 Task: Add the task  Search results not returning expected results to the section Feature Fest in the project ZephyrTech and add a Due Date to the respective task as 2024/04/21.
Action: Mouse moved to (574, 410)
Screenshot: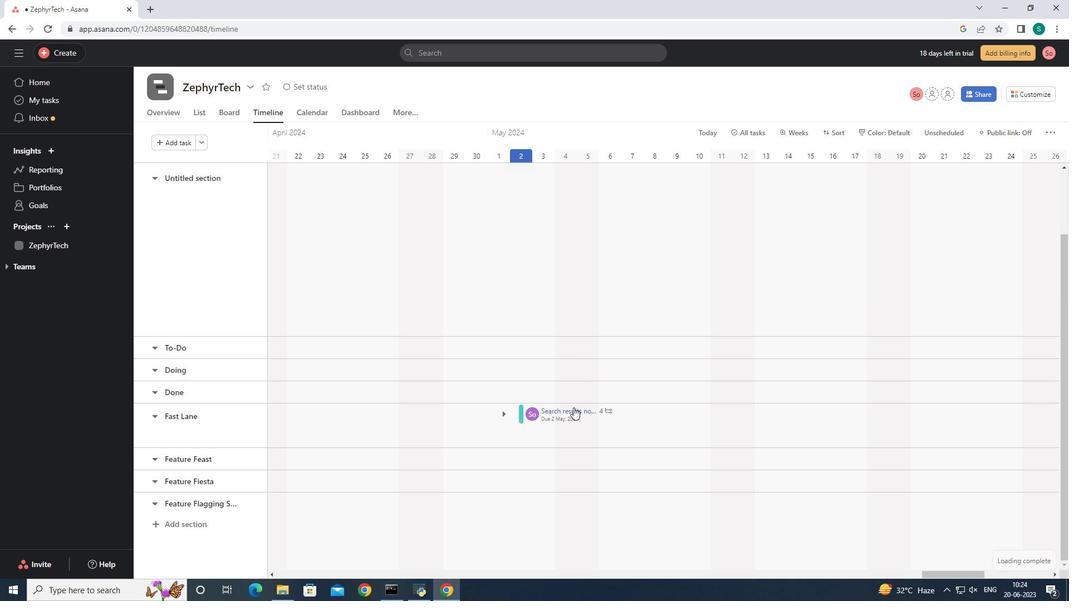 
Action: Mouse pressed left at (574, 410)
Screenshot: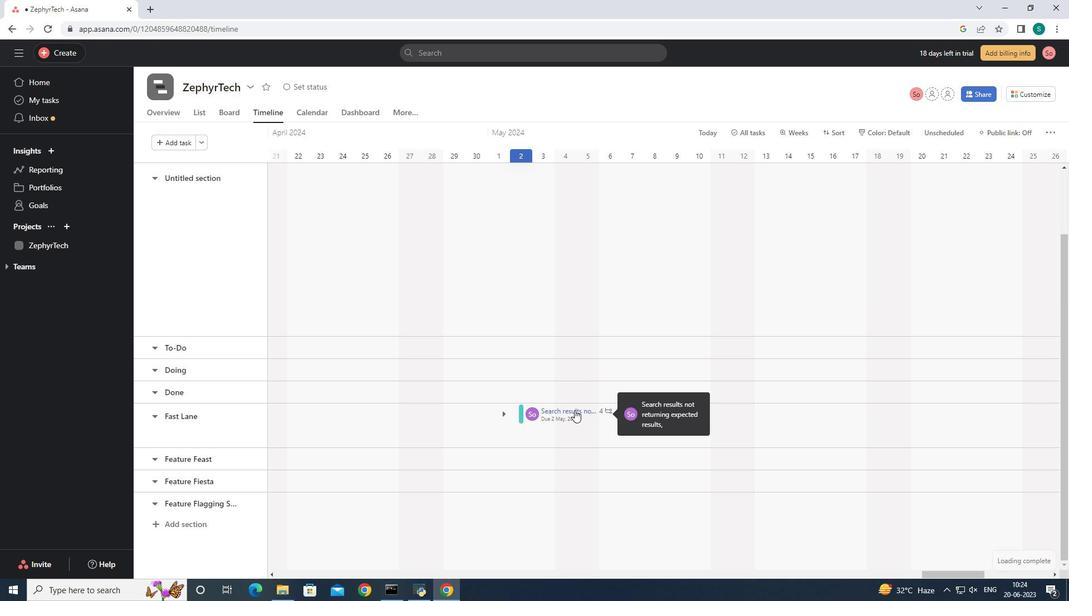 
Action: Mouse moved to (837, 249)
Screenshot: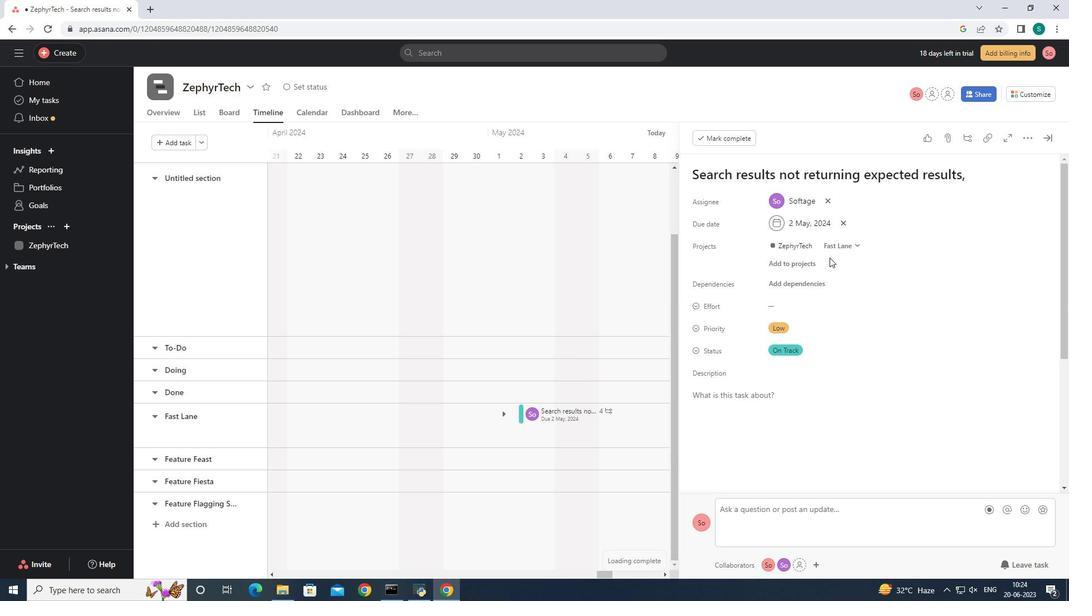 
Action: Mouse pressed left at (837, 249)
Screenshot: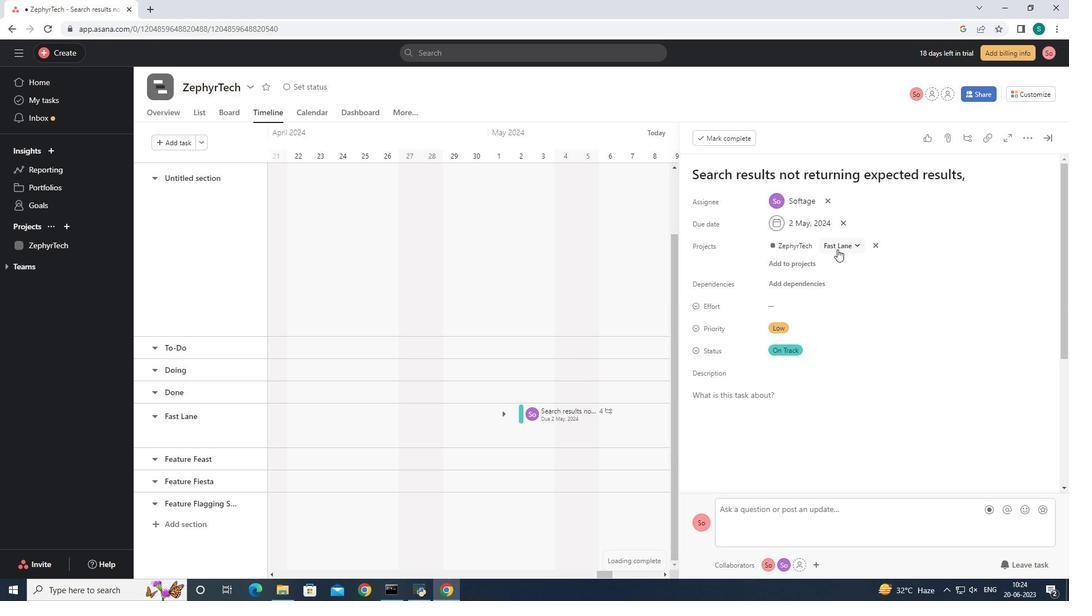 
Action: Mouse moved to (827, 368)
Screenshot: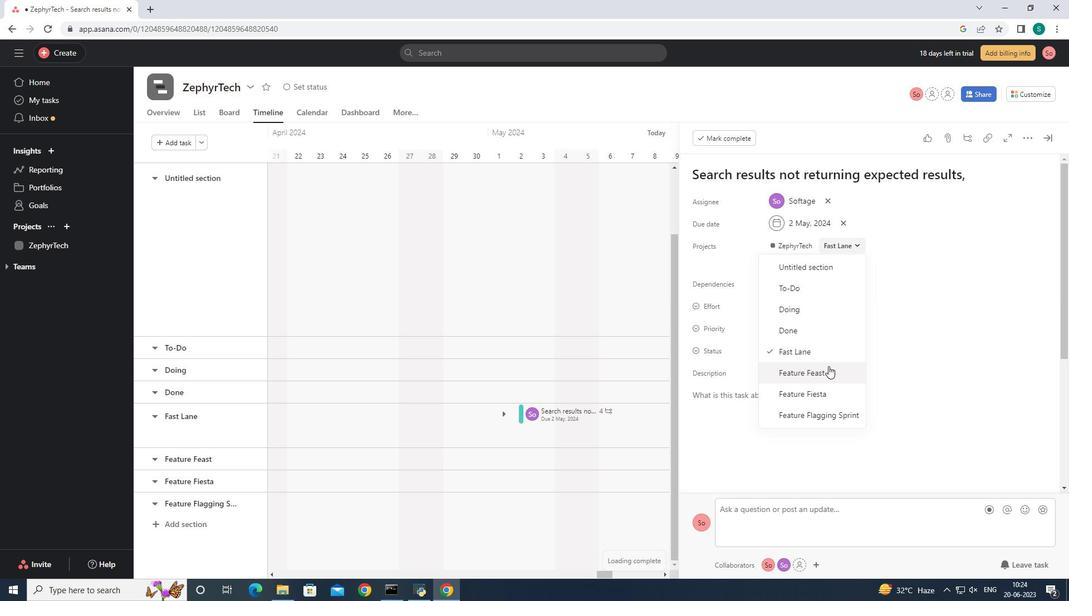 
Action: Mouse pressed left at (827, 368)
Screenshot: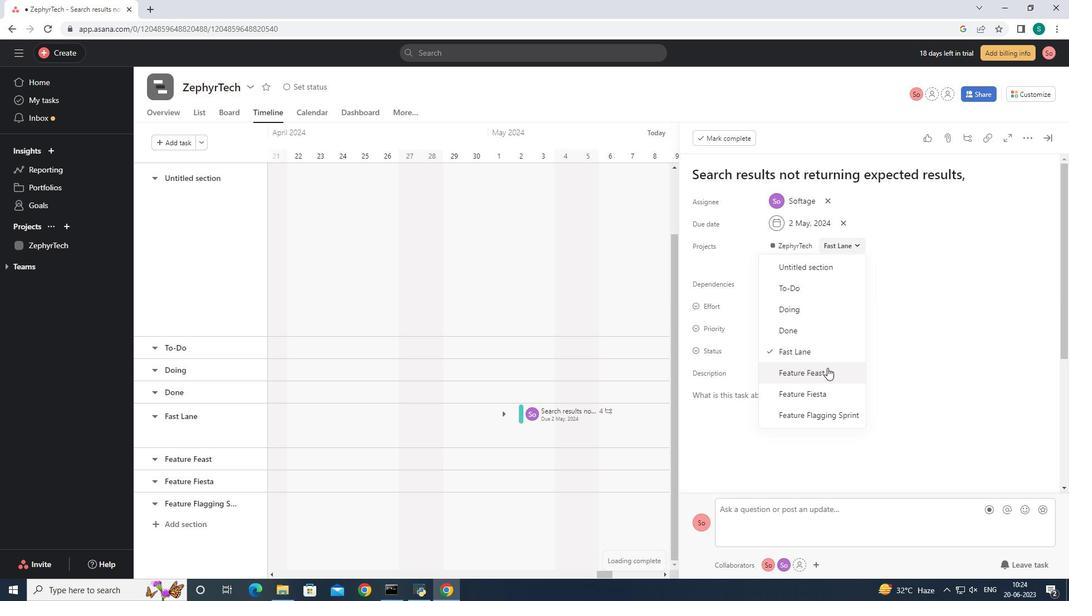 
Action: Mouse moved to (808, 227)
Screenshot: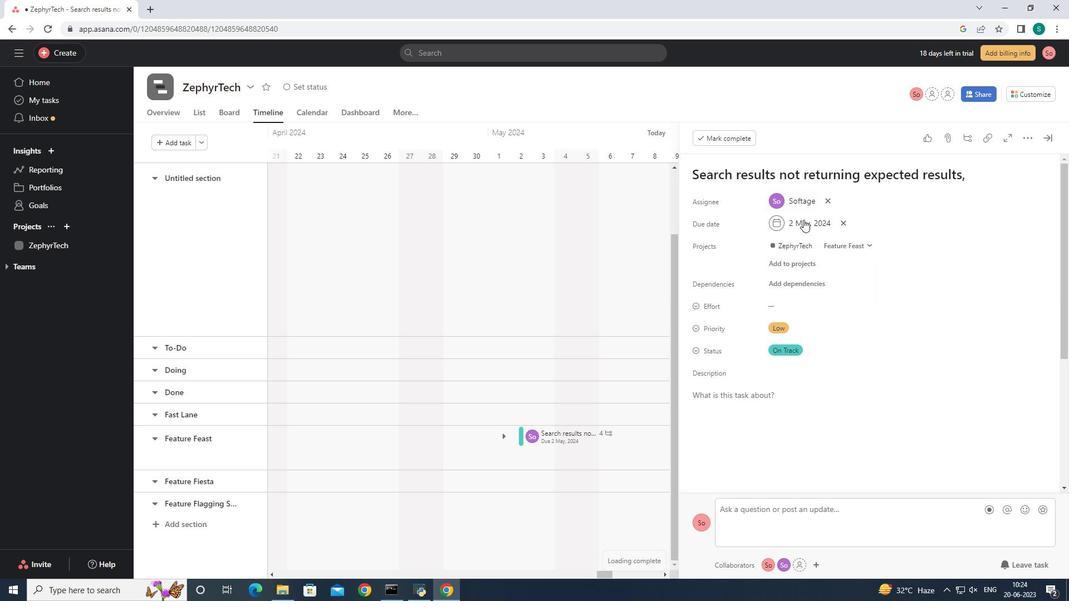 
Action: Mouse pressed left at (808, 227)
Screenshot: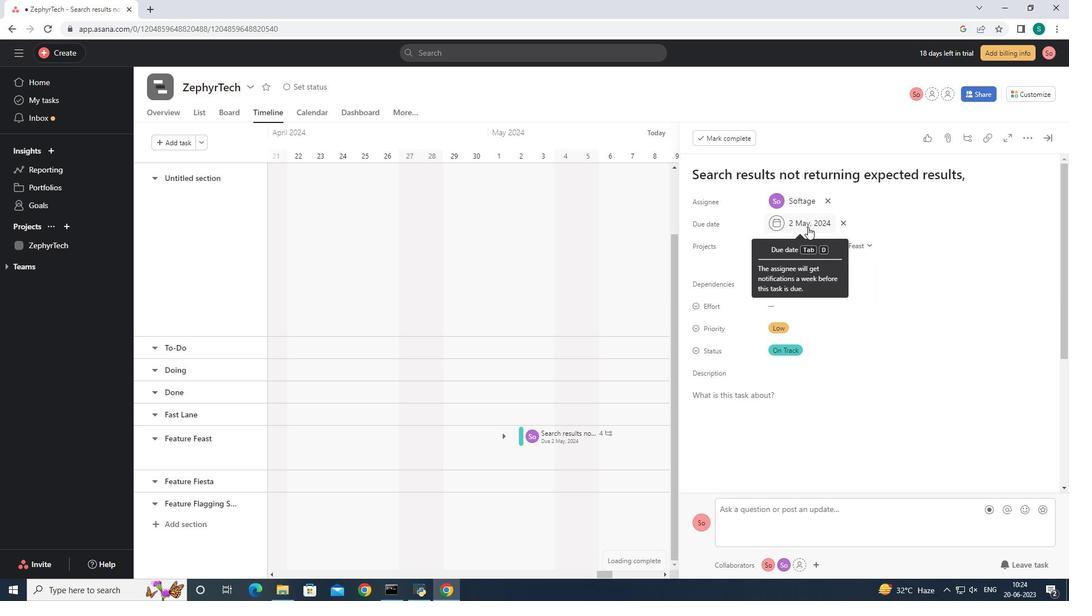 
Action: Mouse moved to (778, 283)
Screenshot: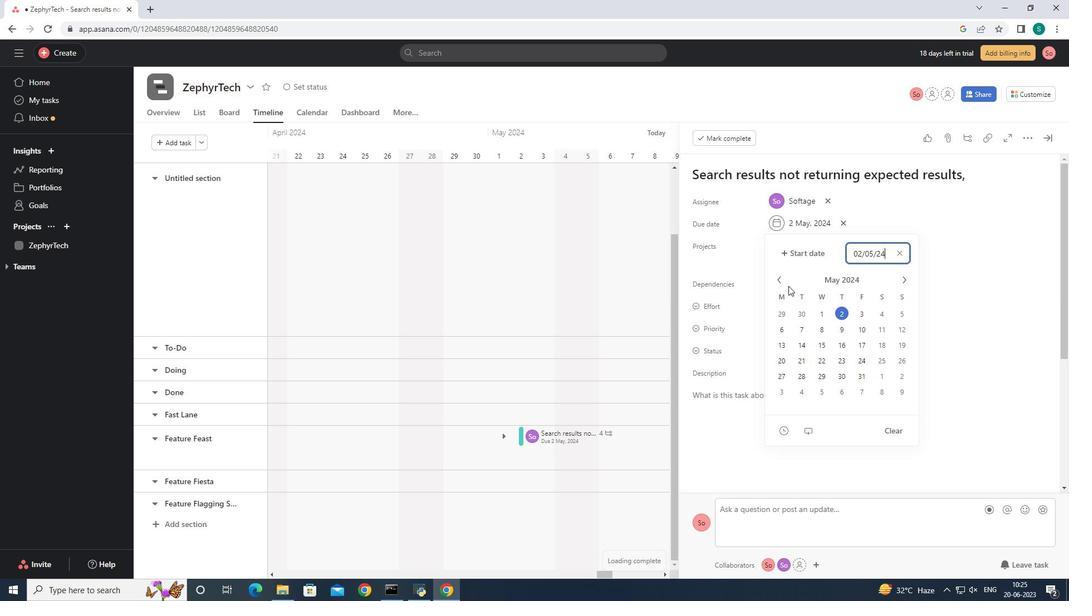
Action: Mouse pressed left at (778, 283)
Screenshot: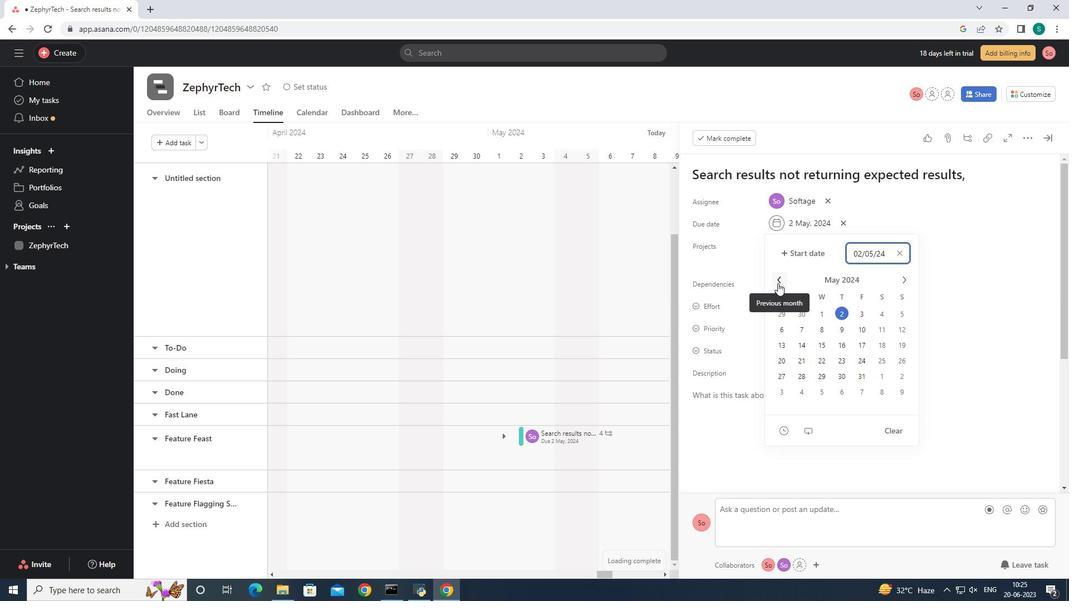 
Action: Mouse moved to (906, 342)
Screenshot: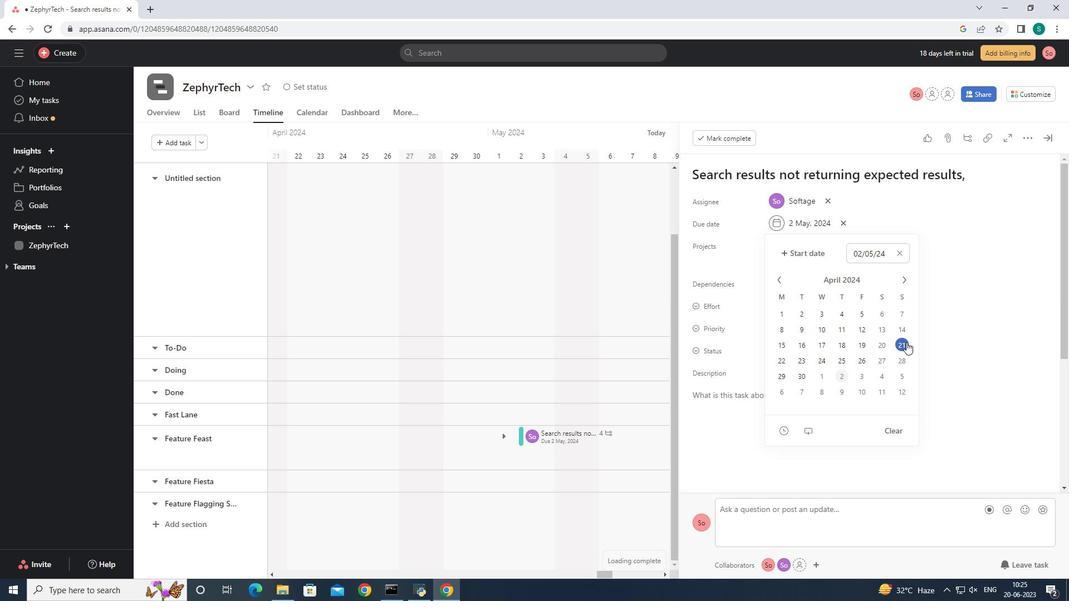 
Action: Mouse pressed left at (906, 342)
Screenshot: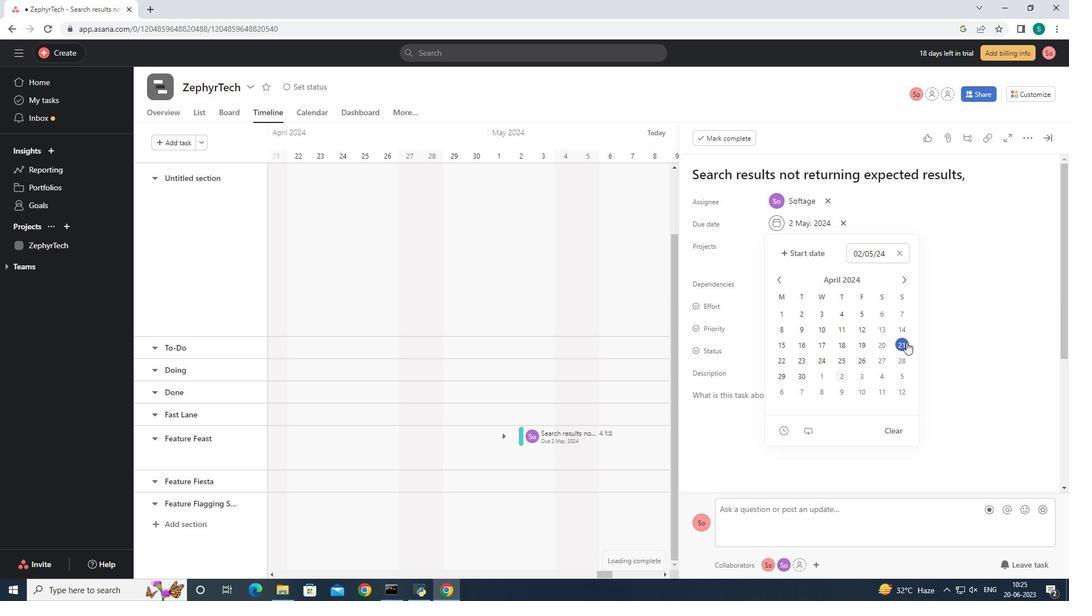 
Action: Mouse moved to (970, 365)
Screenshot: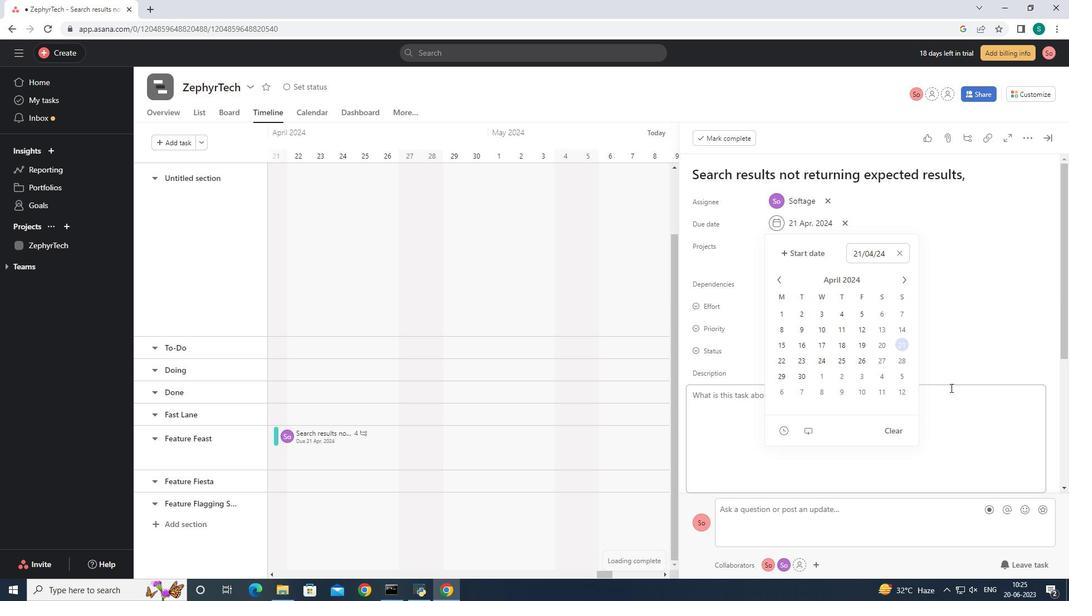 
Action: Mouse pressed left at (970, 365)
Screenshot: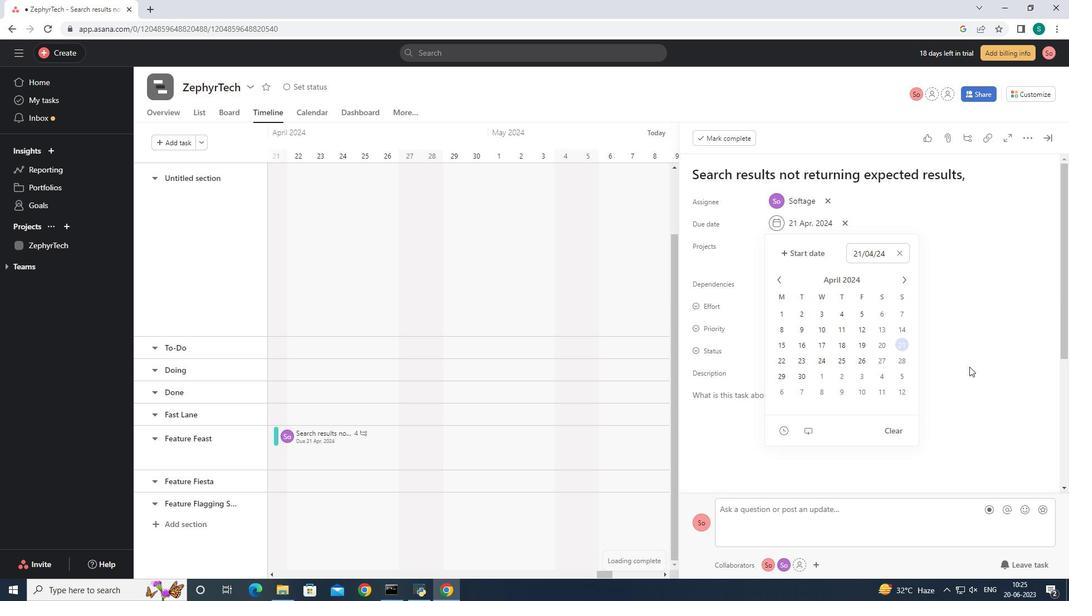 
Action: Mouse moved to (1012, 228)
Screenshot: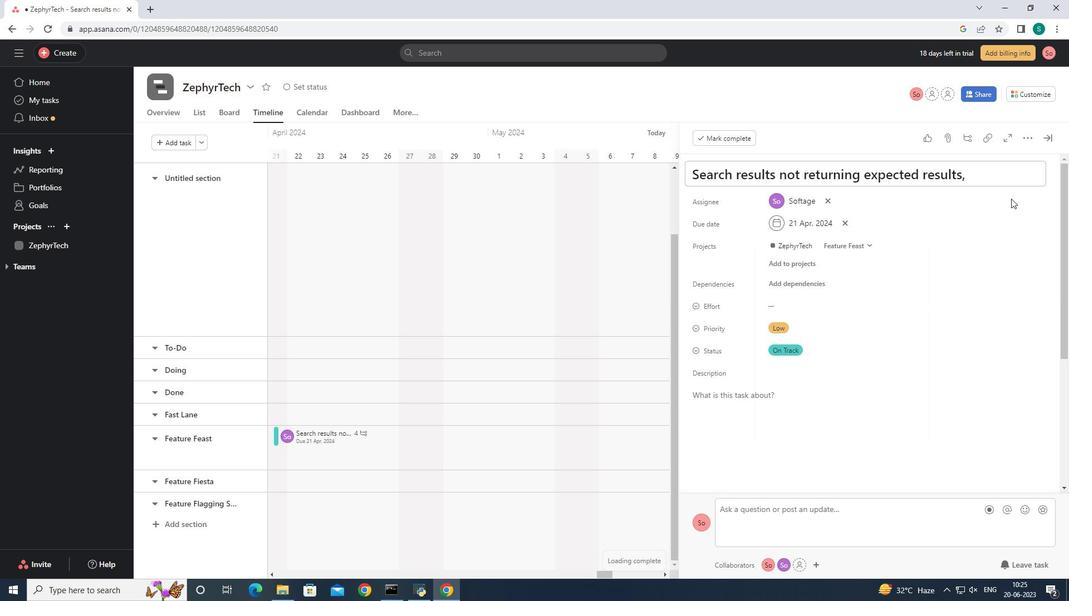 
